 Task: In the  document agenda.pdf. Insert footer and write 'www.nexusTech.com'. Find the word using Dictionary 'gratitude' Use the tool word Count and display word count while typing
Action: Mouse moved to (149, 77)
Screenshot: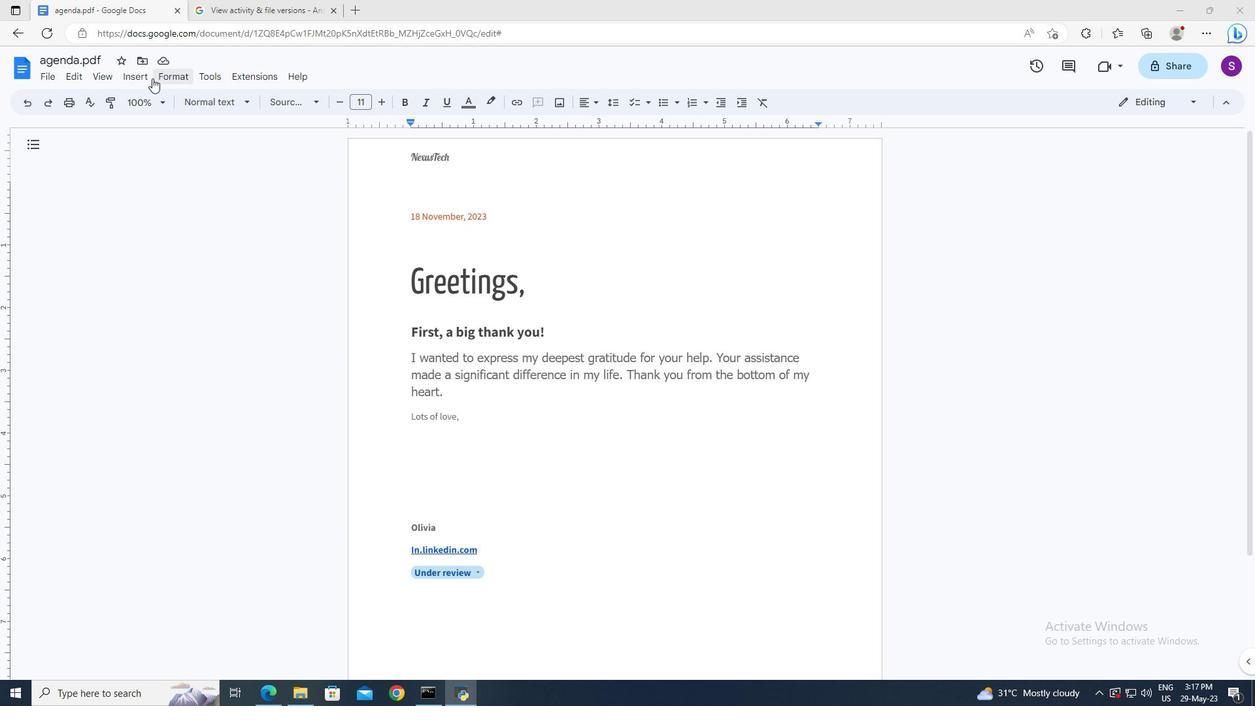 
Action: Mouse pressed left at (149, 77)
Screenshot: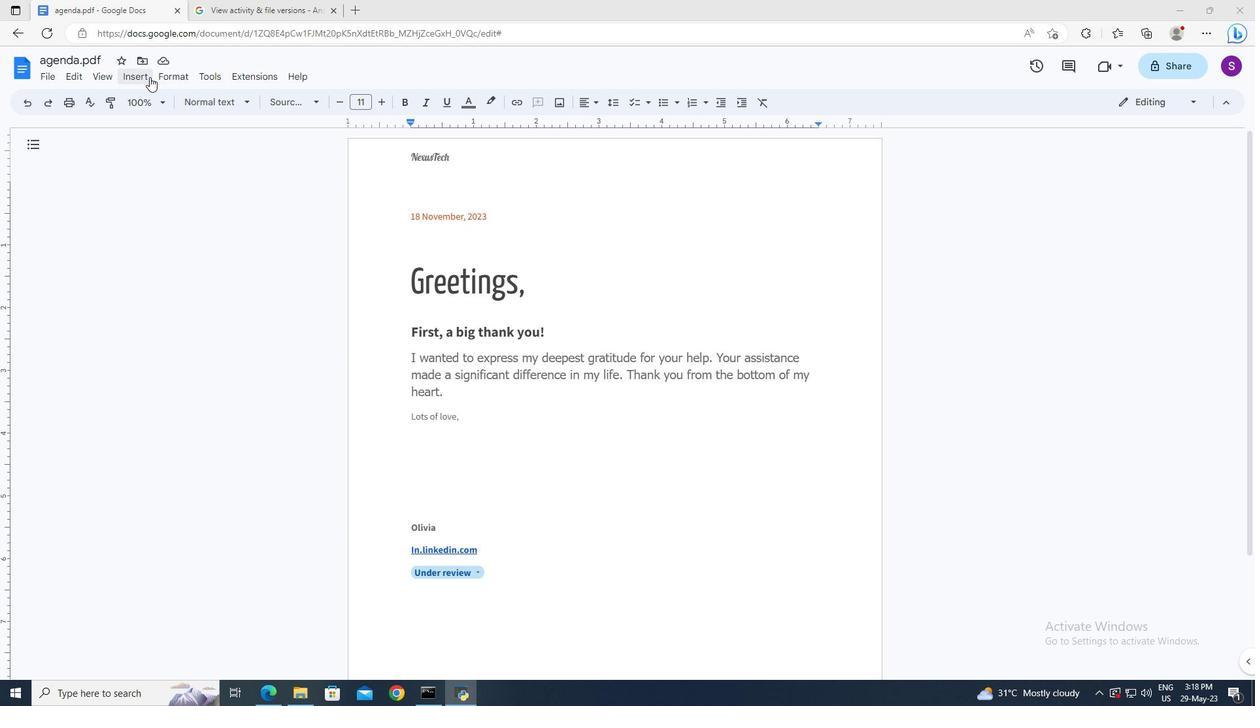 
Action: Mouse moved to (380, 430)
Screenshot: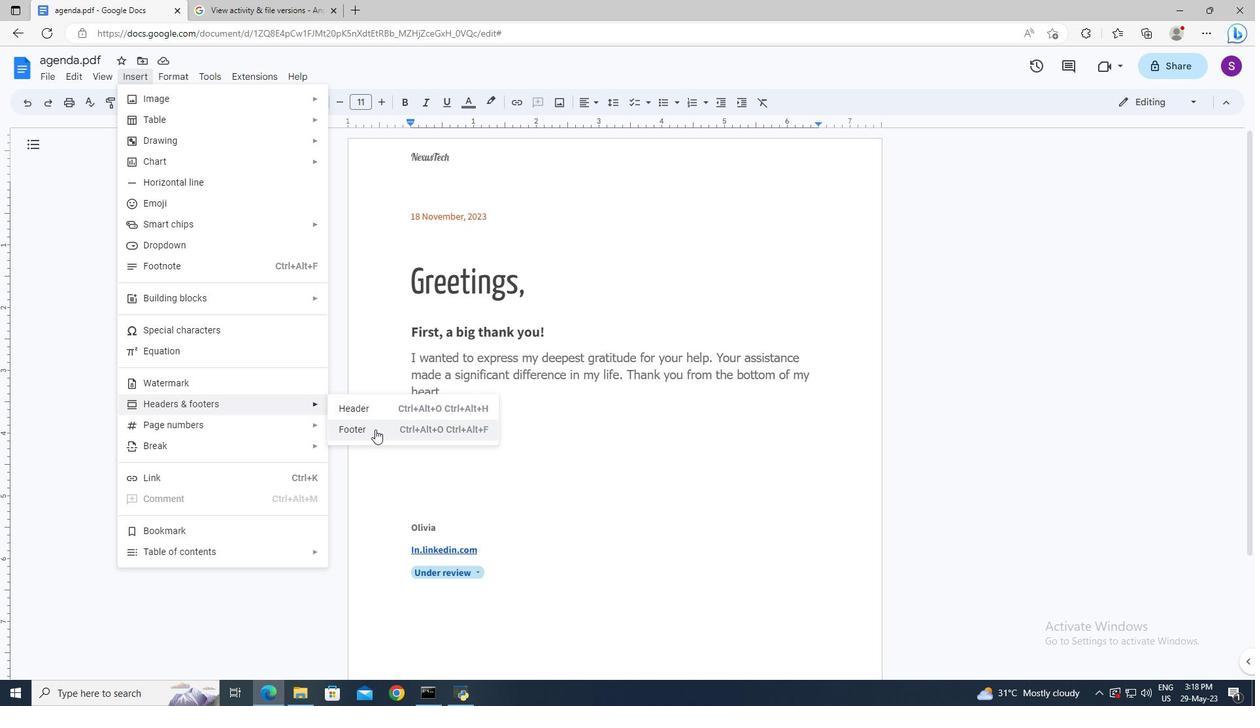 
Action: Mouse pressed left at (380, 430)
Screenshot: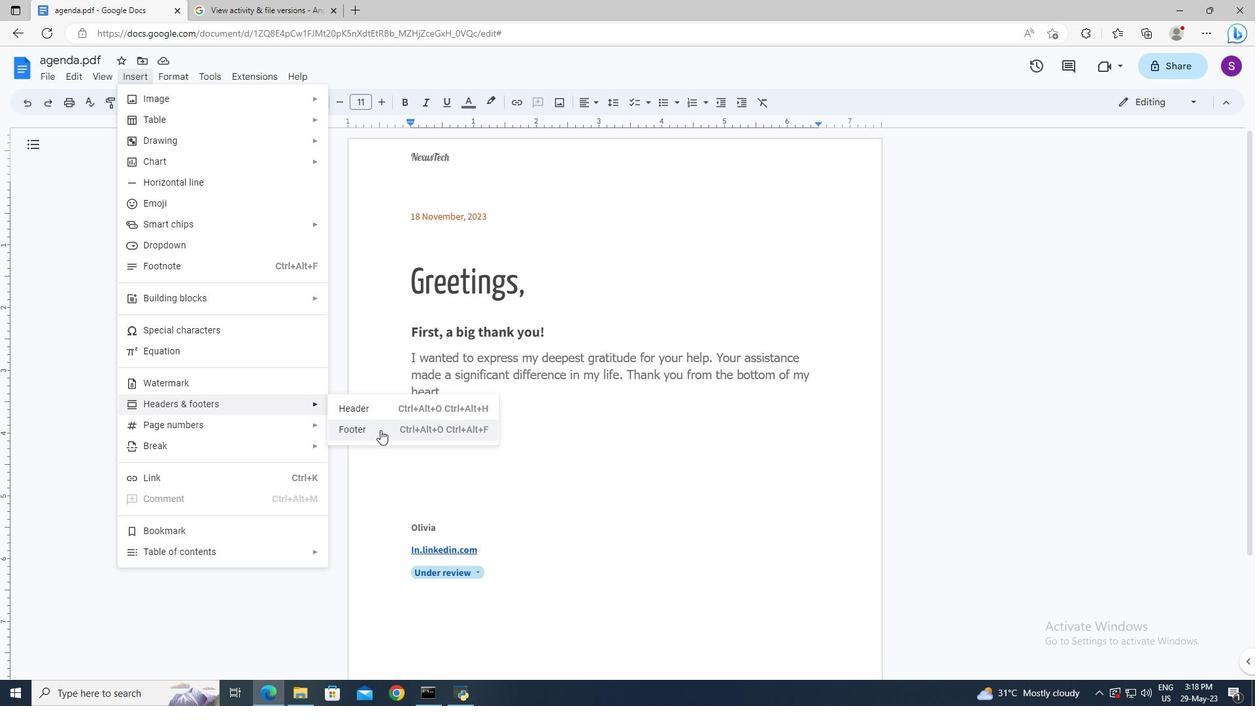 
Action: Mouse moved to (374, 425)
Screenshot: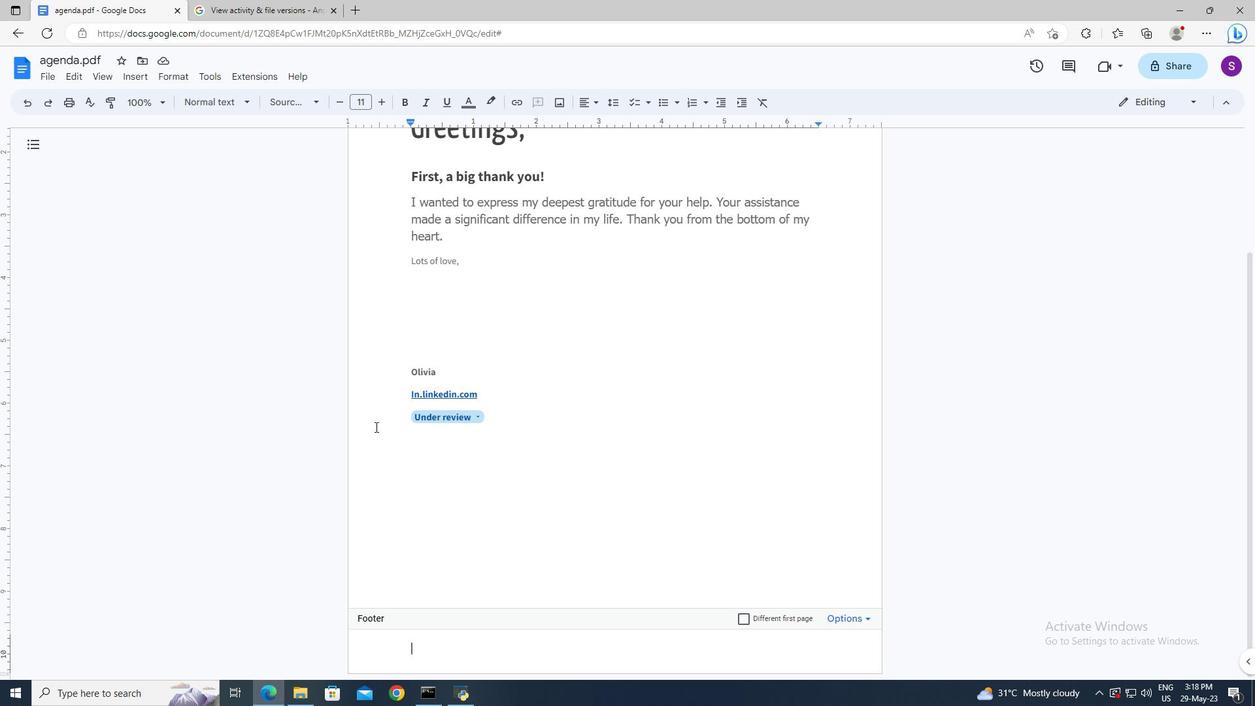 
Action: Key pressed www.nexus<Key.shift>Tech.com
Screenshot: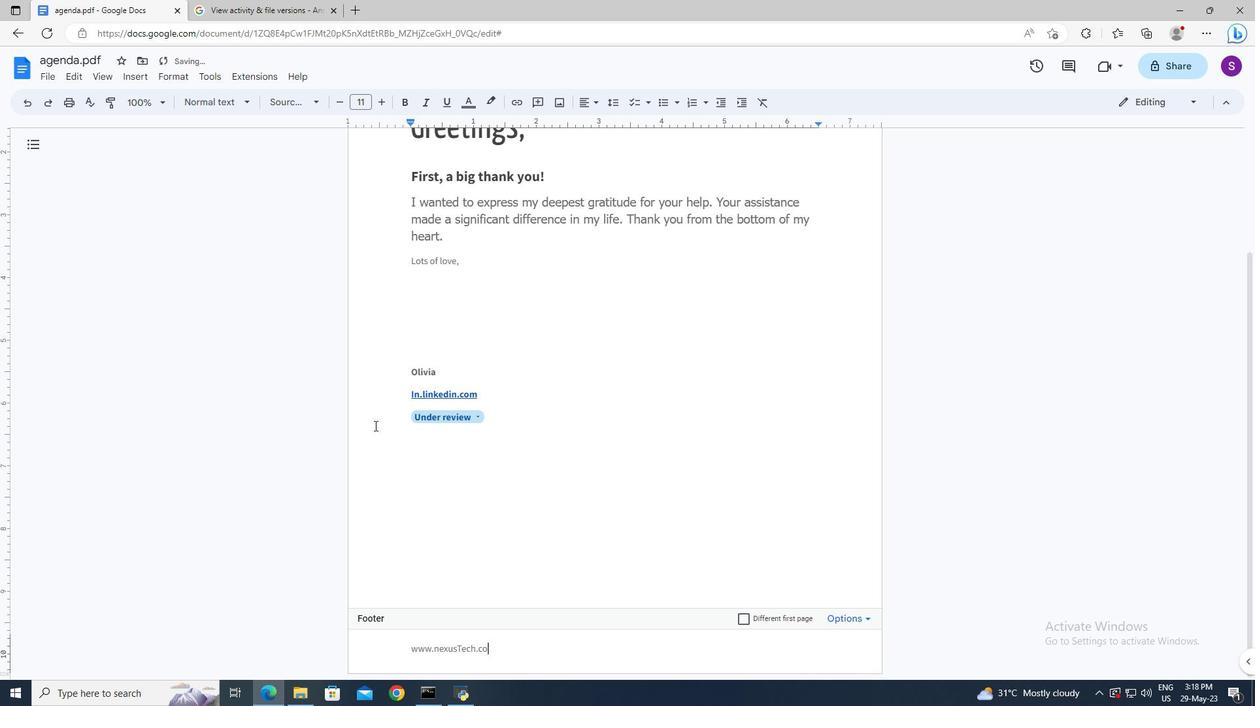 
Action: Mouse moved to (219, 75)
Screenshot: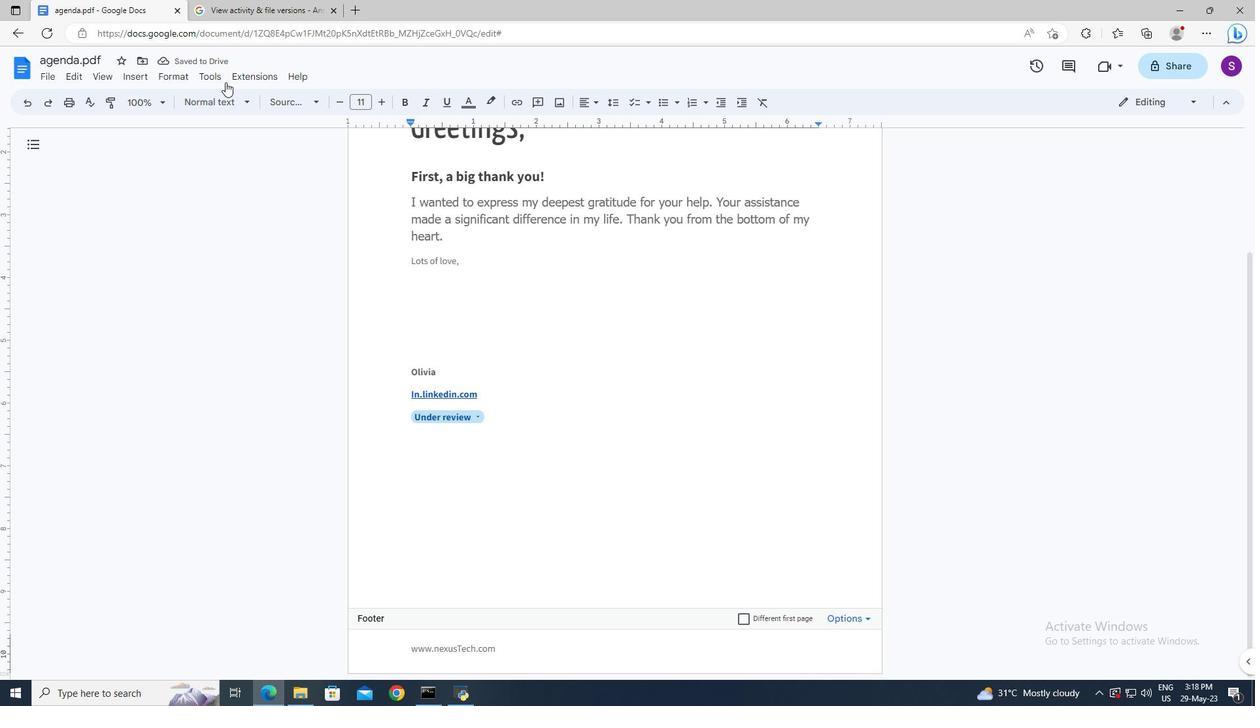
Action: Mouse pressed left at (219, 75)
Screenshot: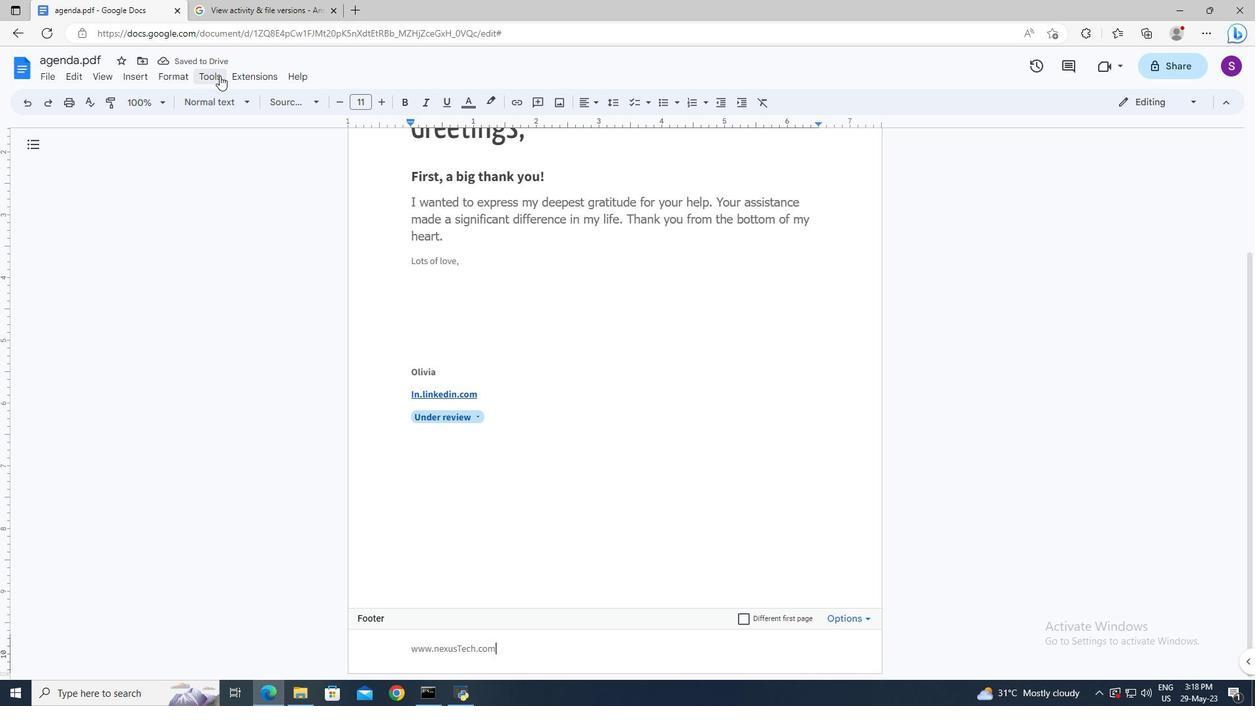 
Action: Mouse moved to (244, 257)
Screenshot: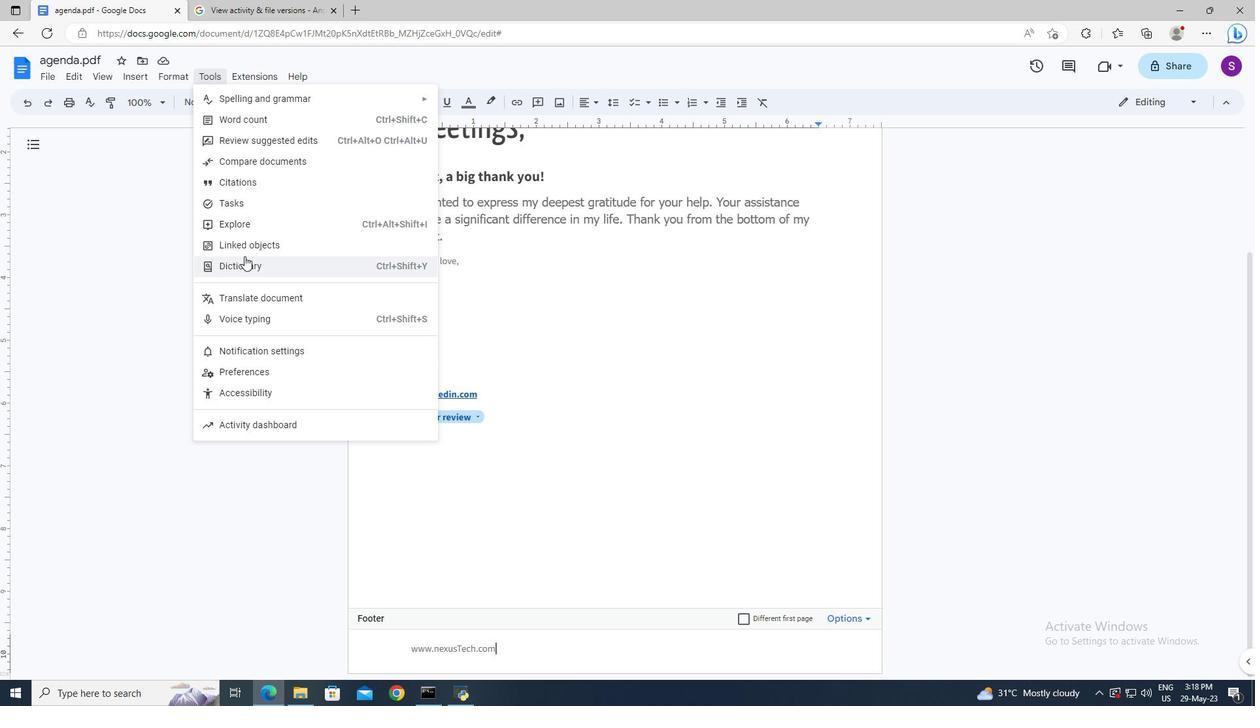 
Action: Mouse pressed left at (244, 257)
Screenshot: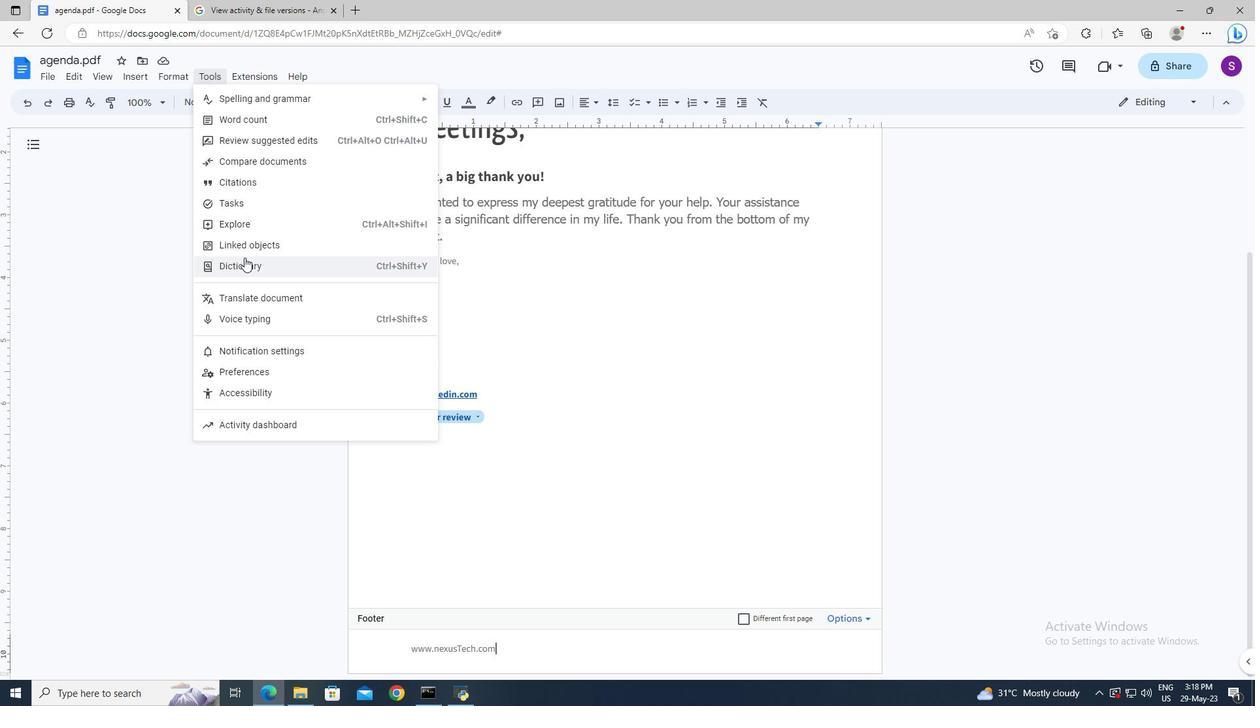 
Action: Mouse moved to (1086, 138)
Screenshot: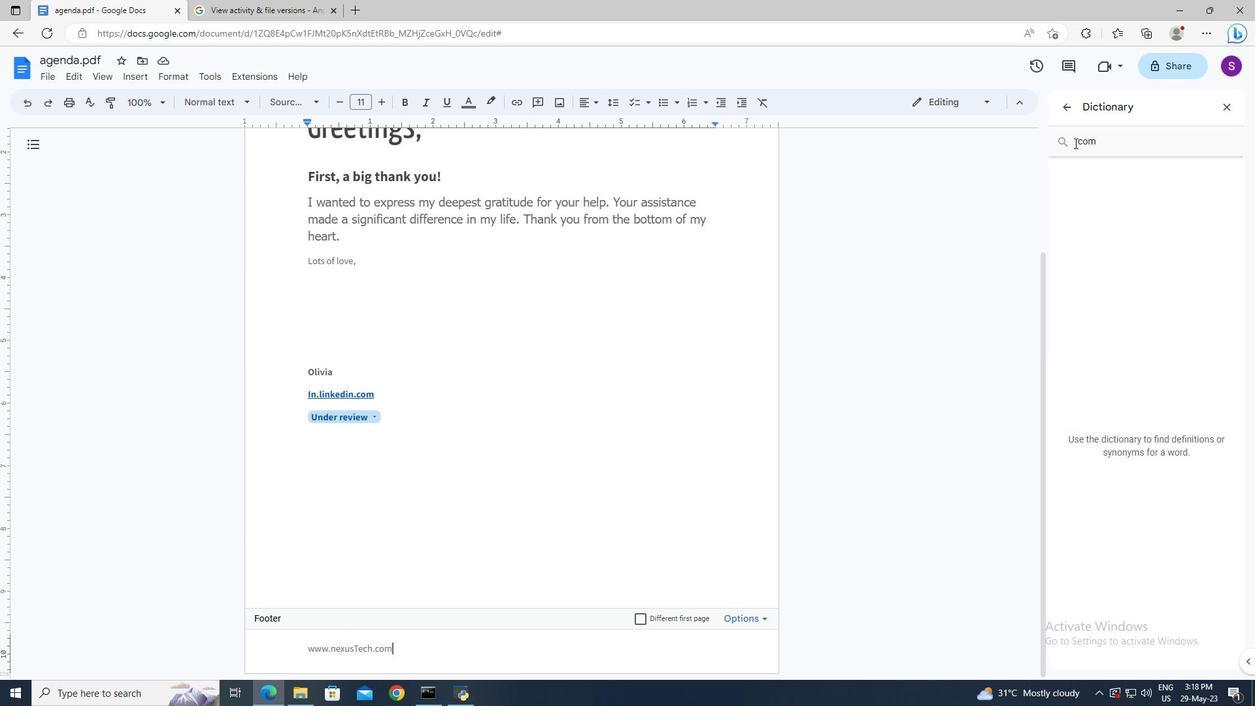 
Action: Mouse pressed left at (1086, 138)
Screenshot: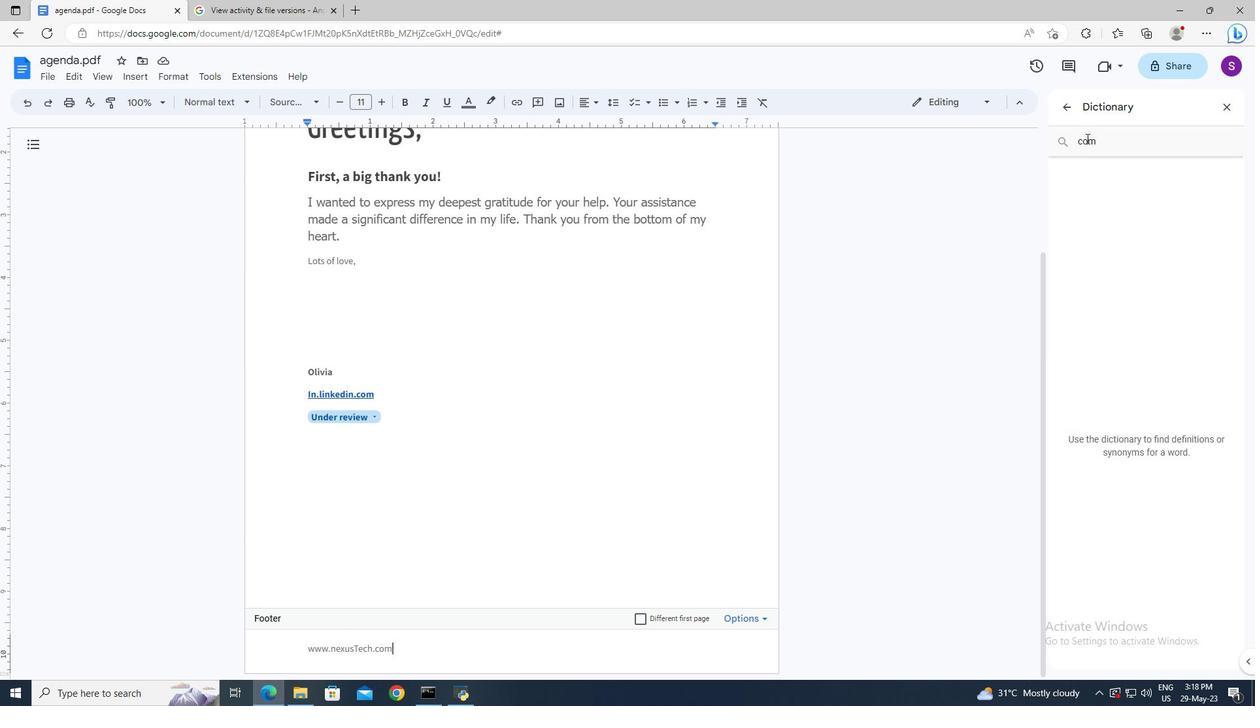 
Action: Mouse moved to (992, 79)
Screenshot: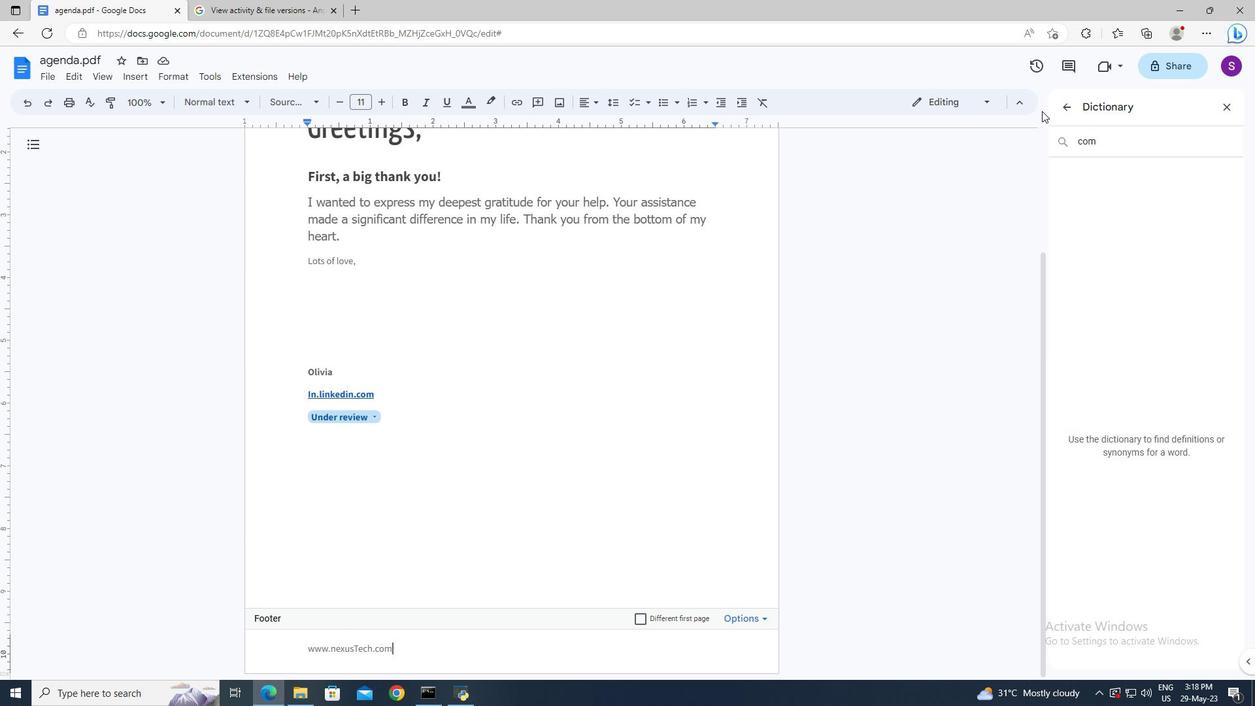 
Action: Key pressed ctrl+A<Key.delete>gratitude<Key.enter>
Screenshot: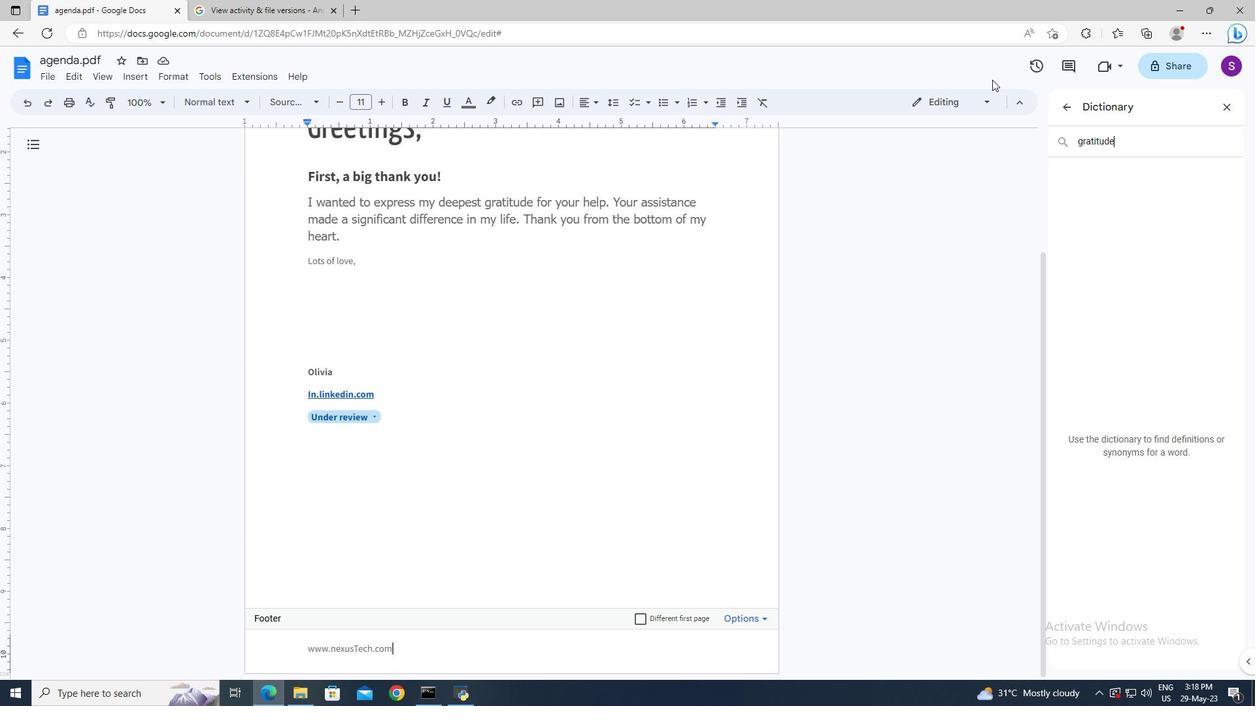 
Action: Mouse moved to (225, 81)
Screenshot: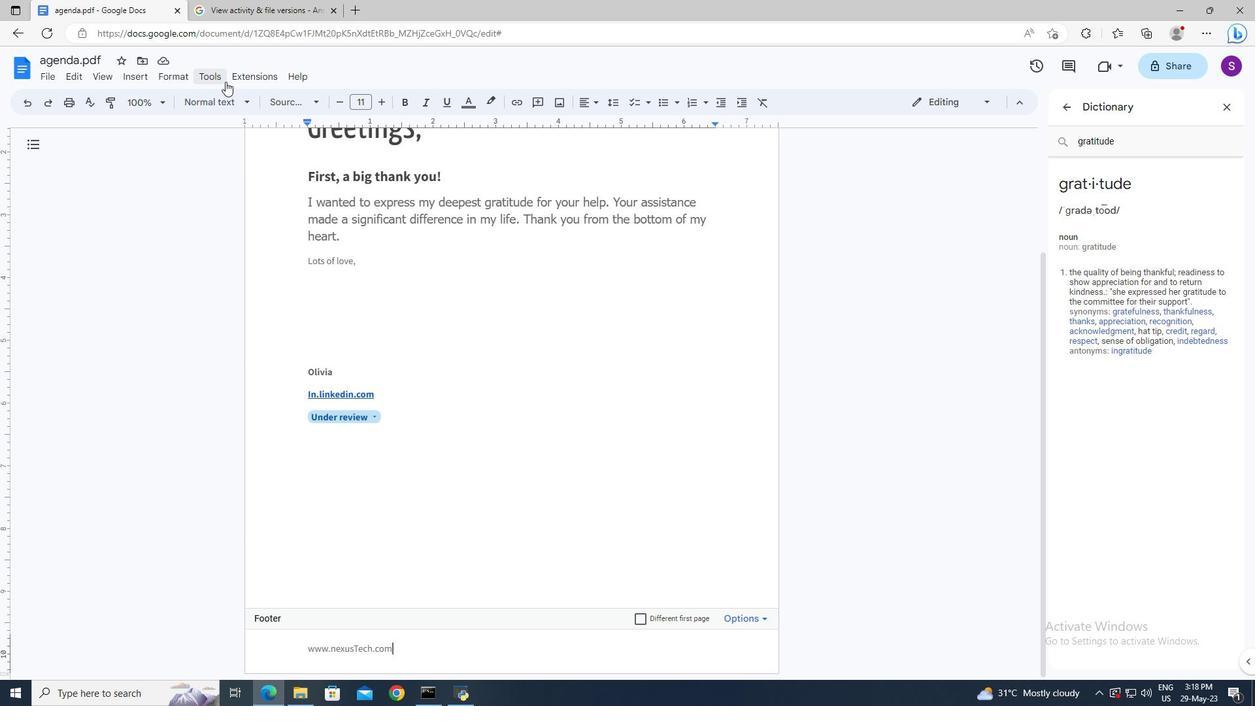 
Action: Mouse pressed left at (225, 81)
Screenshot: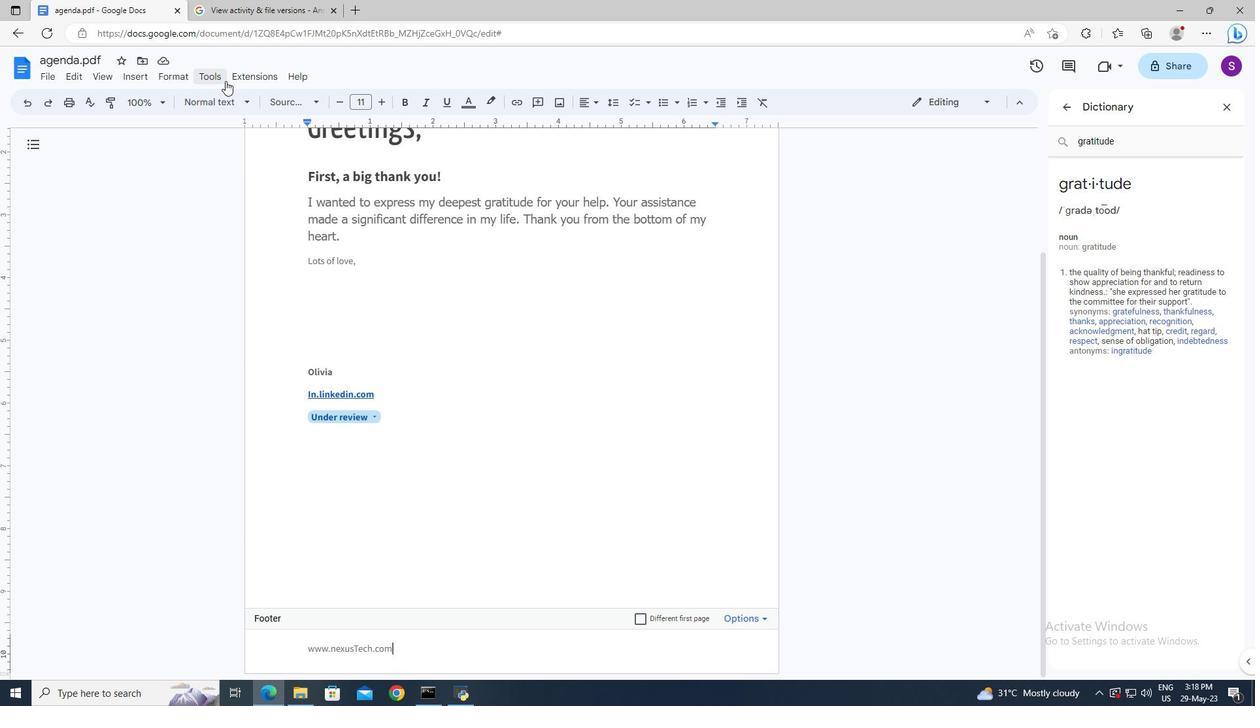 
Action: Mouse moved to (219, 117)
Screenshot: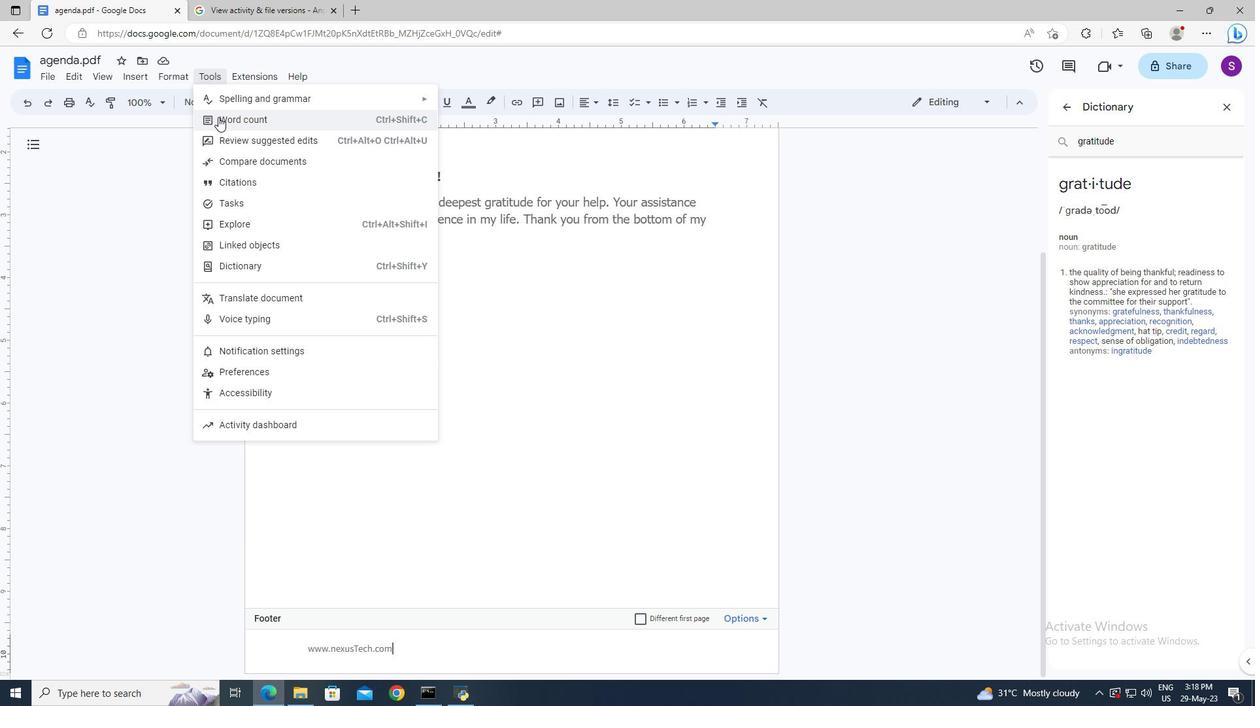 
Action: Mouse pressed left at (219, 117)
Screenshot: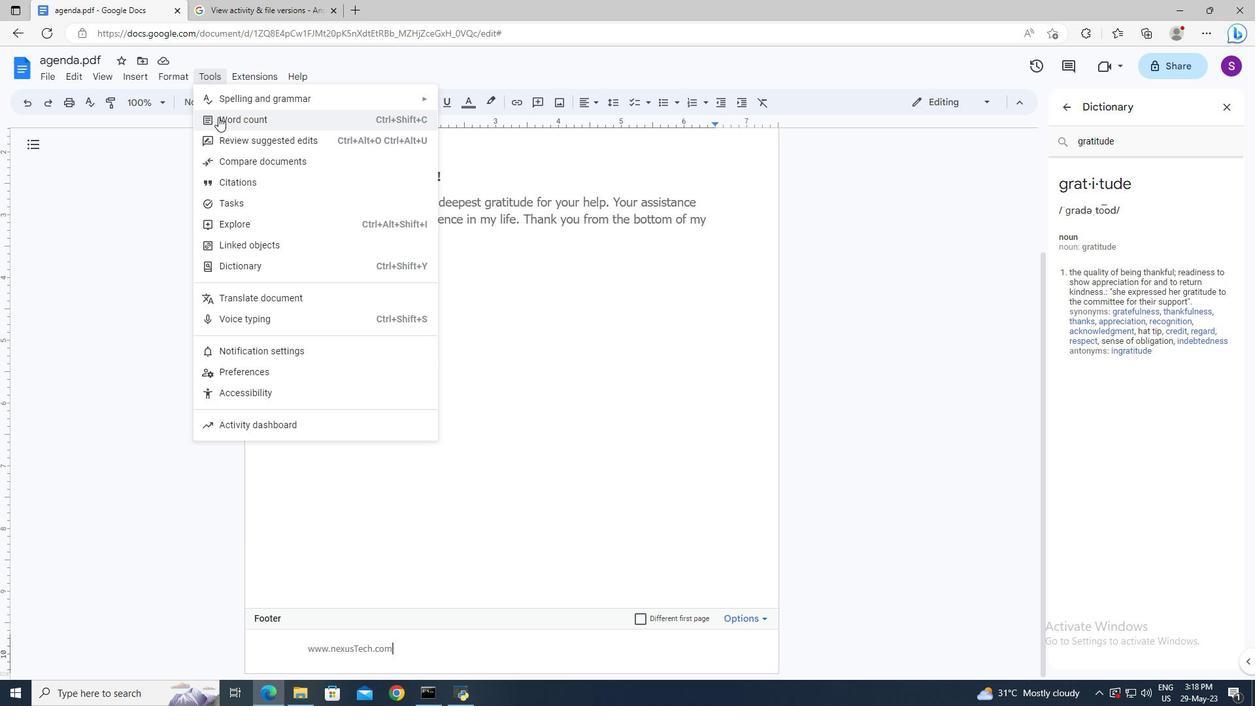 
Action: Mouse moved to (549, 422)
Screenshot: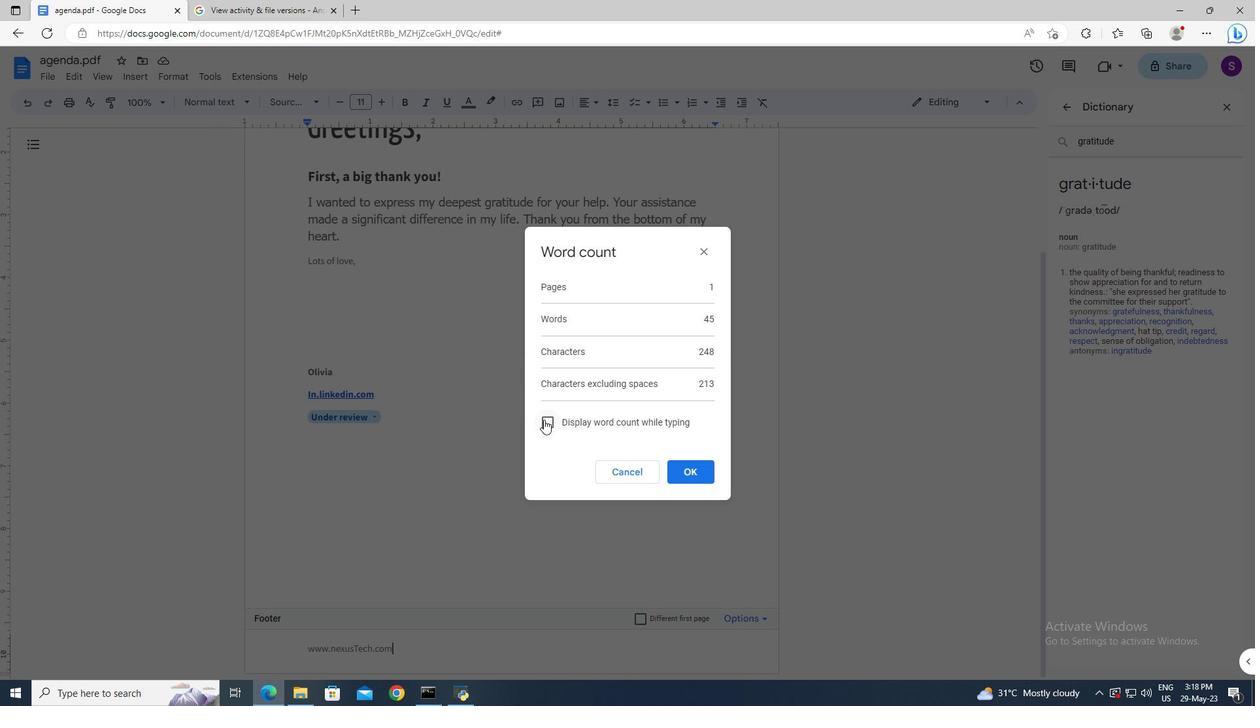 
Action: Mouse pressed left at (549, 422)
Screenshot: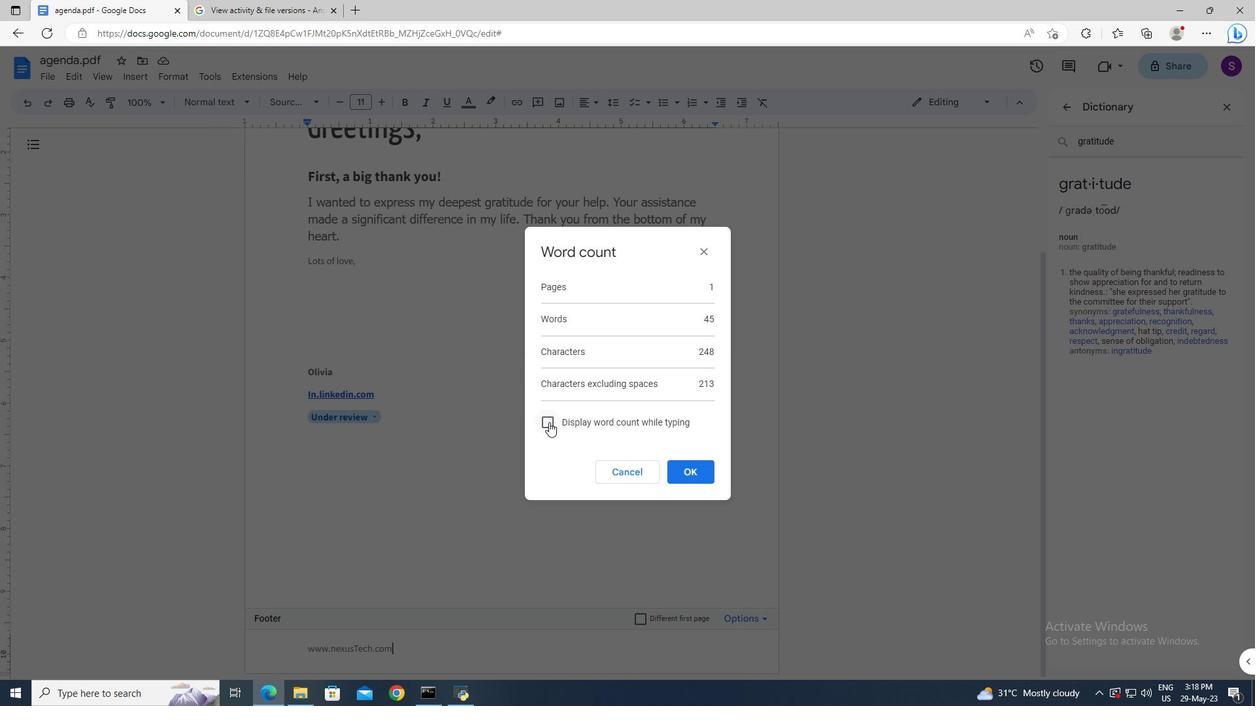 
Action: Mouse moved to (693, 468)
Screenshot: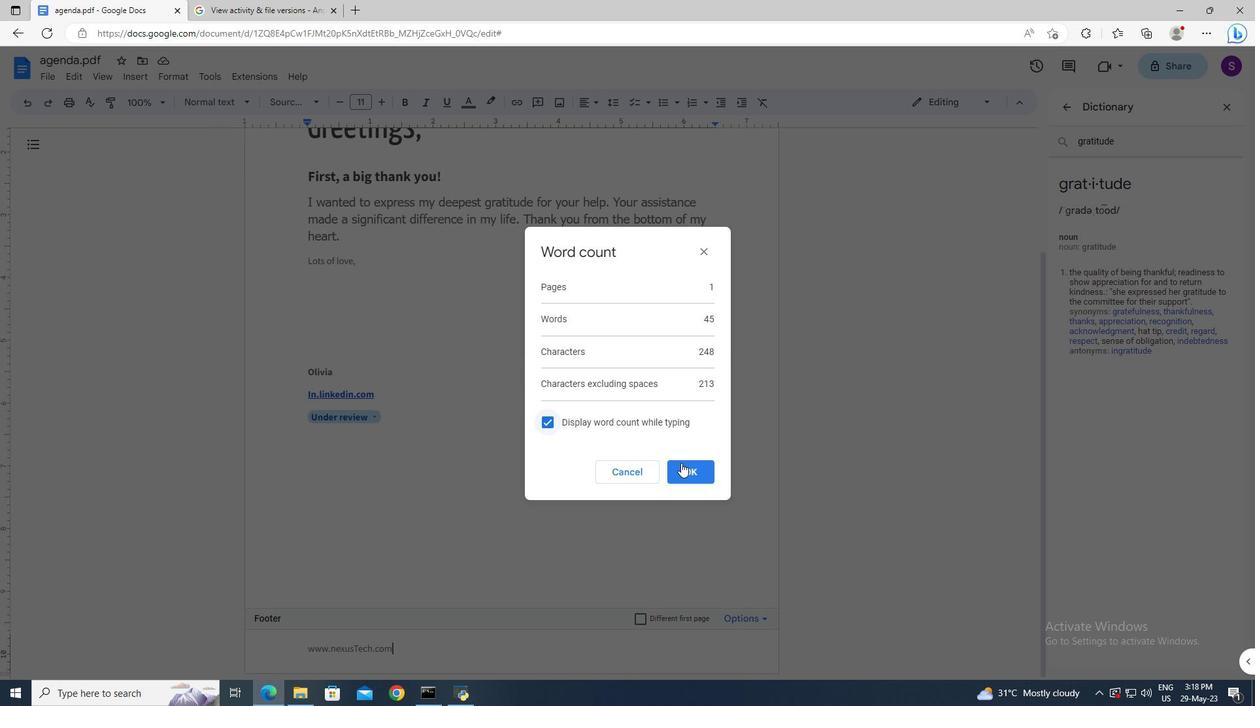 
Action: Mouse pressed left at (693, 468)
Screenshot: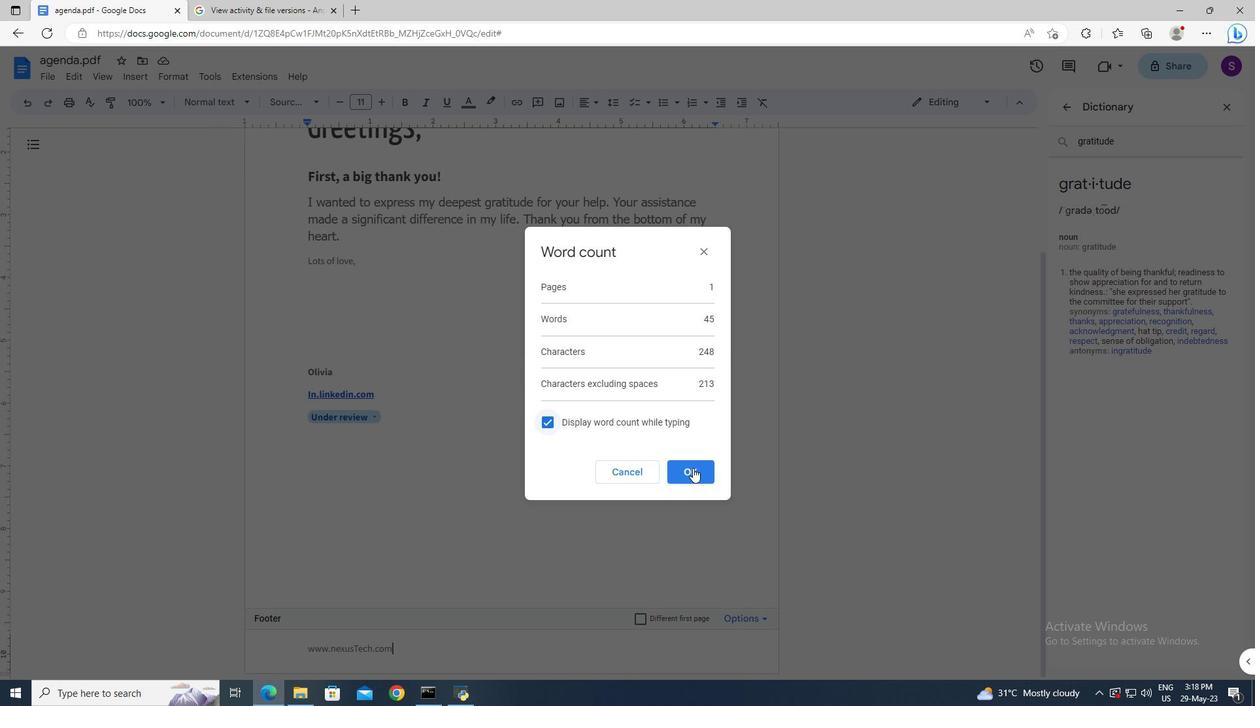 
Action: Mouse moved to (689, 457)
Screenshot: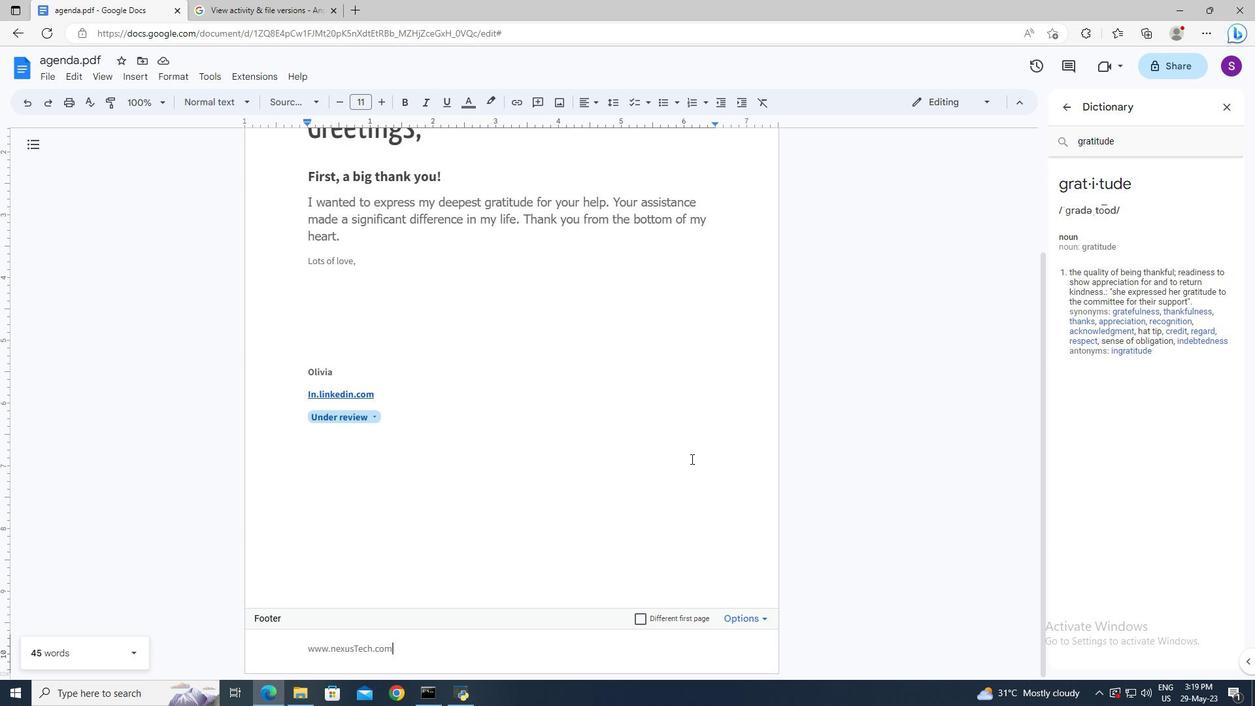 
